 Task: Check the account settings for managing contacts in Outlook.
Action: Mouse moved to (15, 74)
Screenshot: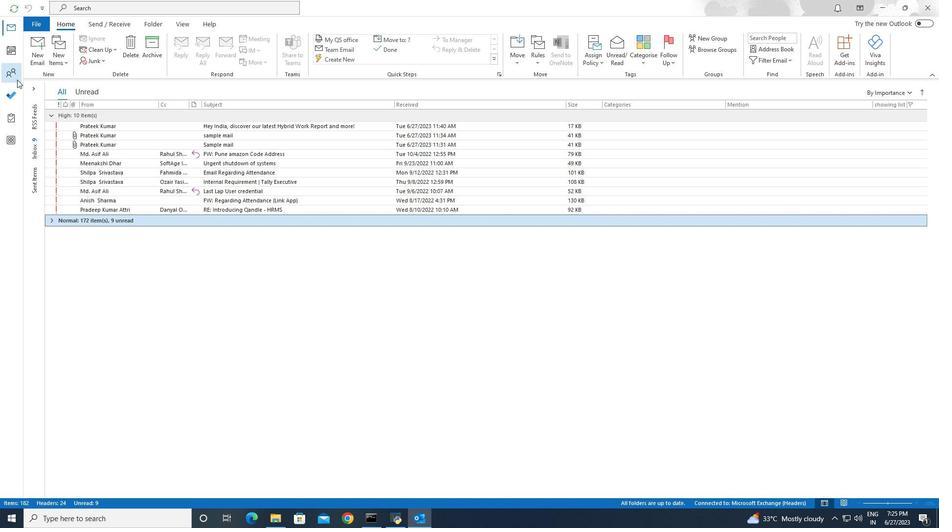 
Action: Mouse pressed left at (15, 74)
Screenshot: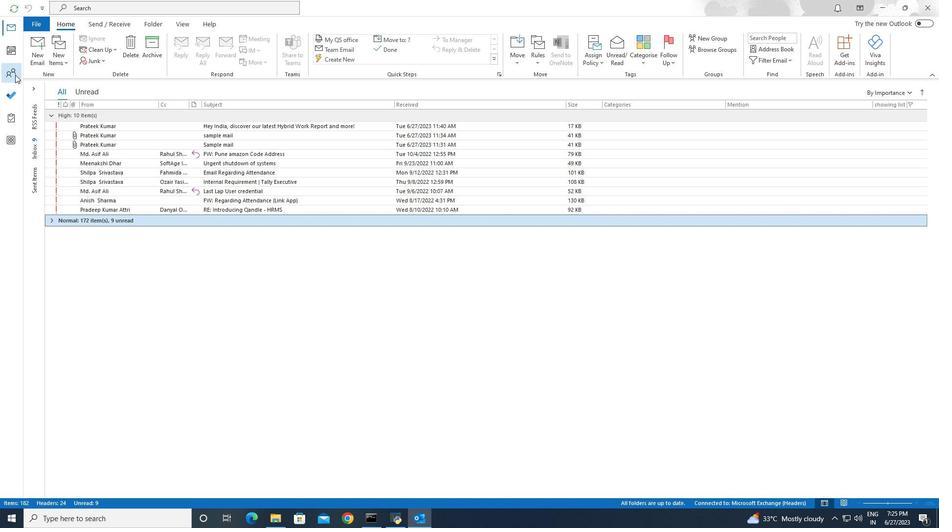 
Action: Mouse moved to (38, 22)
Screenshot: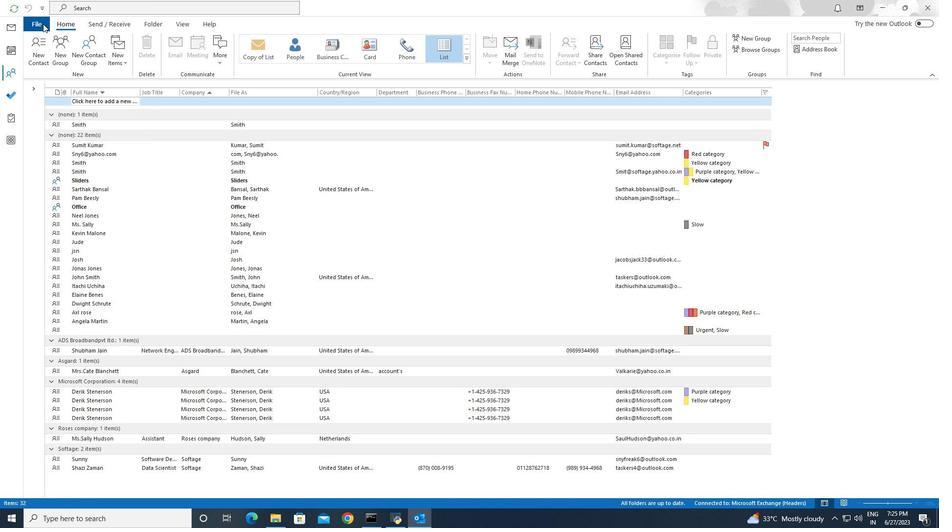 
Action: Mouse pressed left at (38, 22)
Screenshot: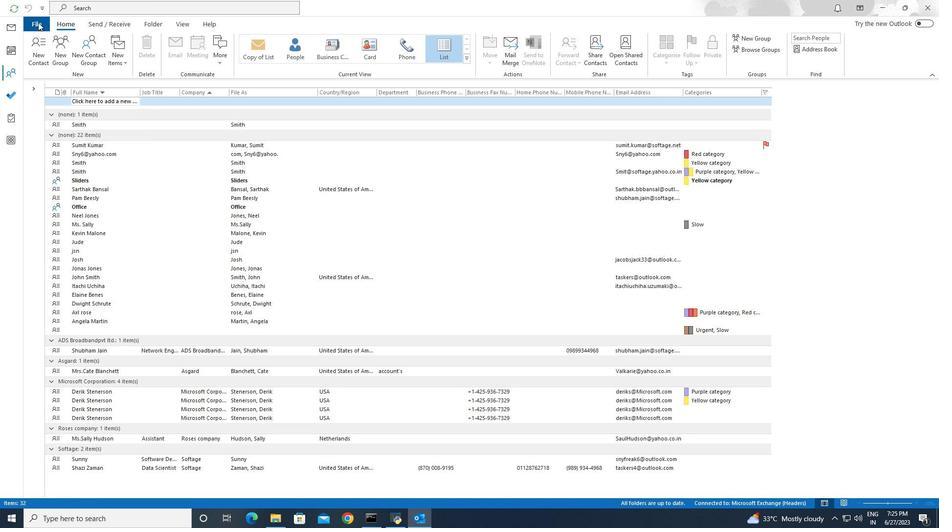 
Action: Mouse moved to (116, 341)
Screenshot: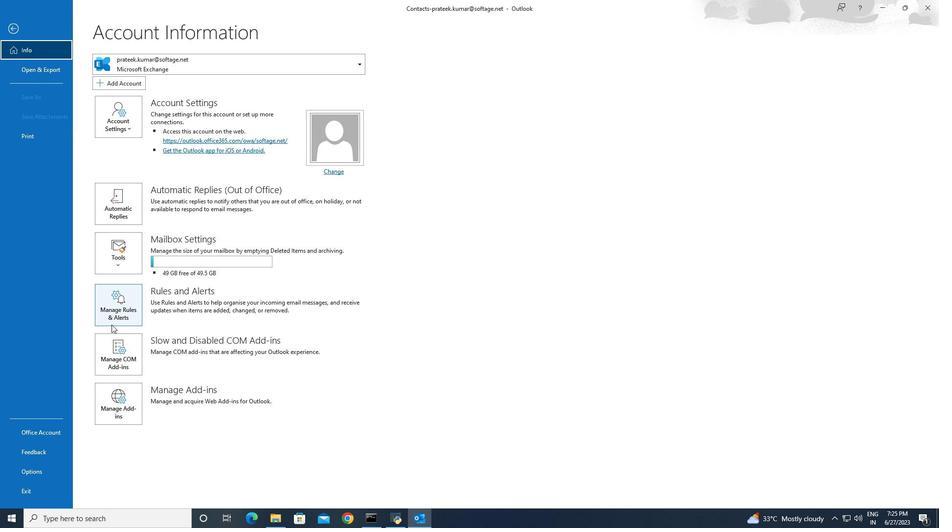 
Action: Mouse pressed left at (116, 341)
Screenshot: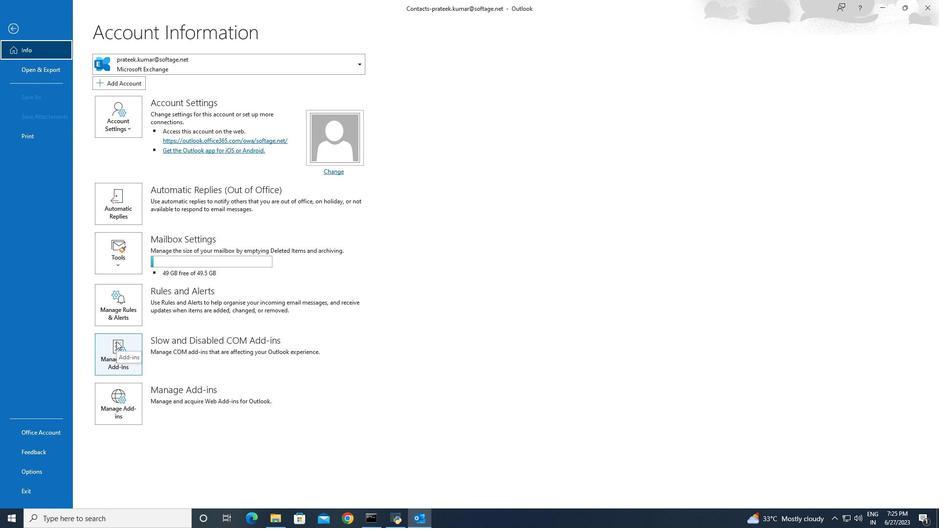 
